 Task: Calculate the distance between lighthouses on the Maine coast.
Action: Mouse moved to (154, 59)
Screenshot: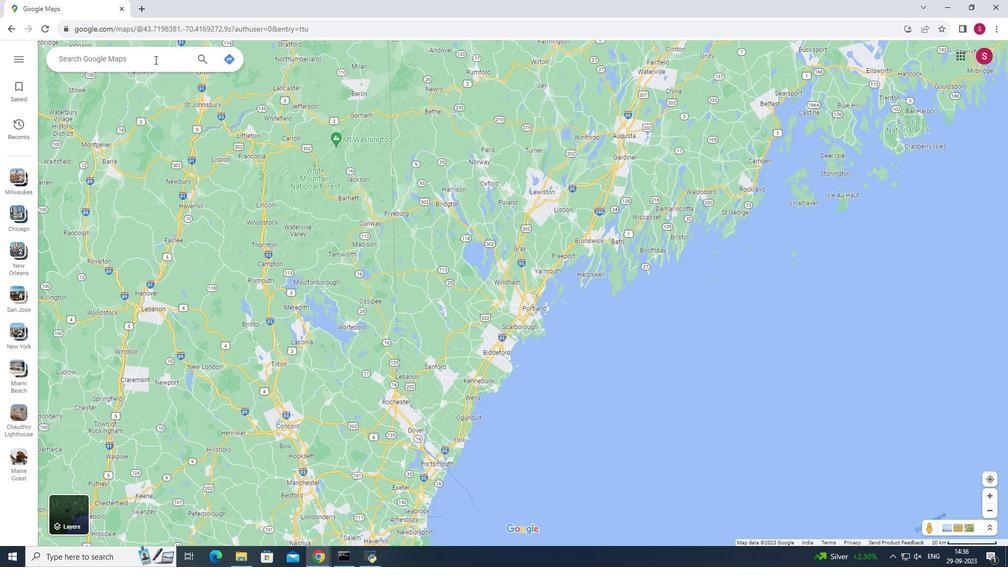 
Action: Mouse pressed left at (154, 59)
Screenshot: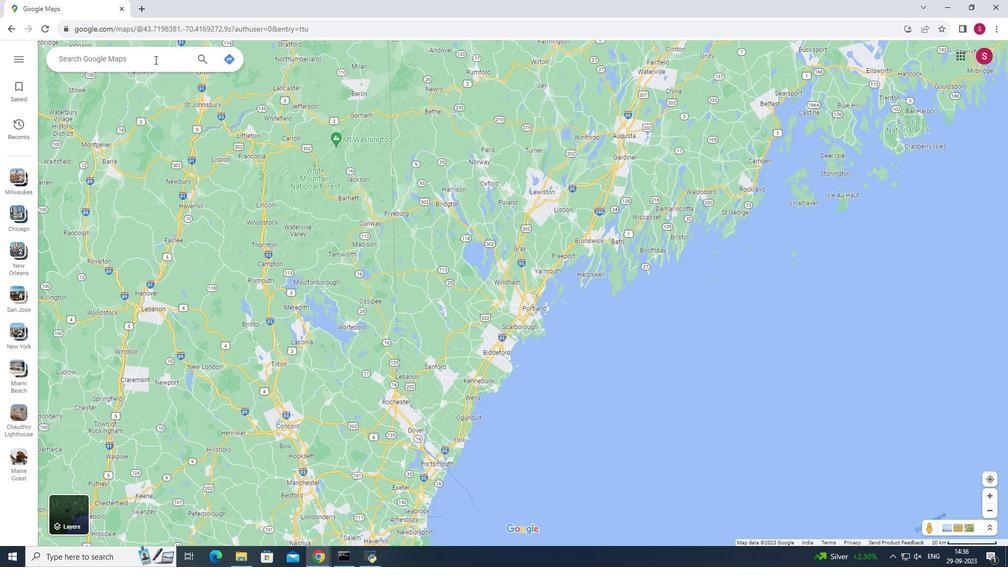 
Action: Mouse moved to (158, 59)
Screenshot: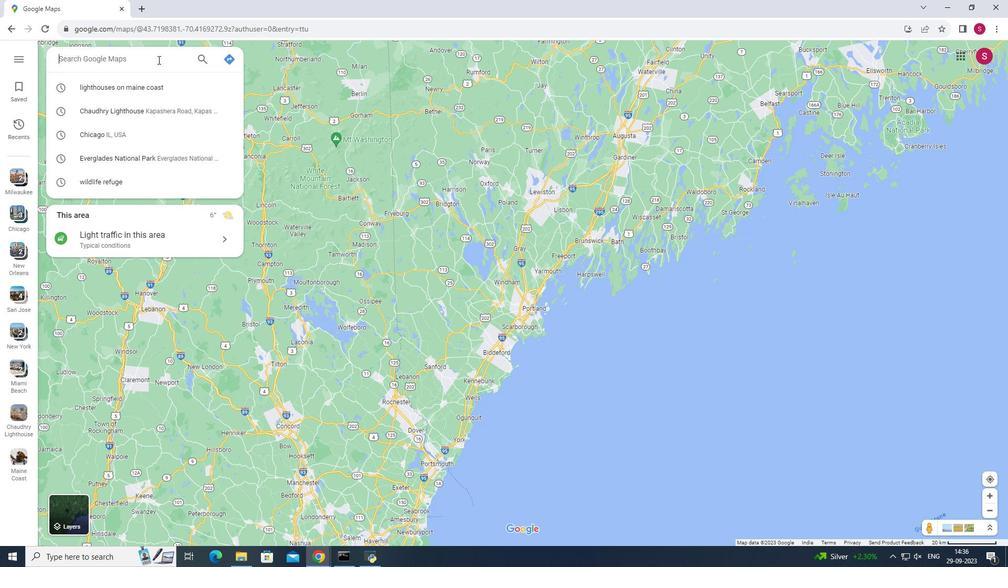 
Action: Key pressed lighthouses<Key.space>on<Key.space>the<Key.space>maine<Key.space>coast<Key.enter>
Screenshot: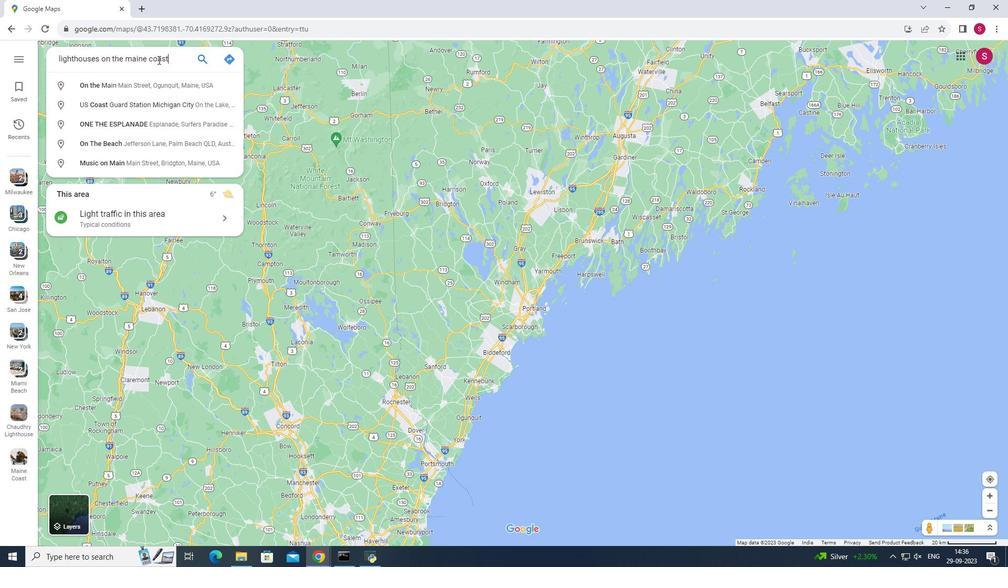 
Action: Mouse moved to (458, 513)
Screenshot: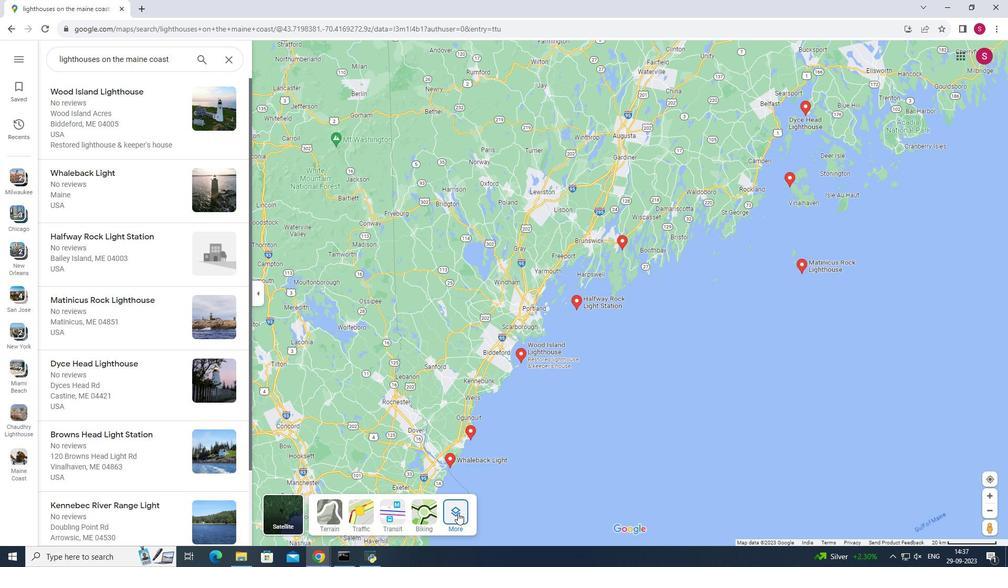 
Action: Mouse pressed left at (458, 513)
Screenshot: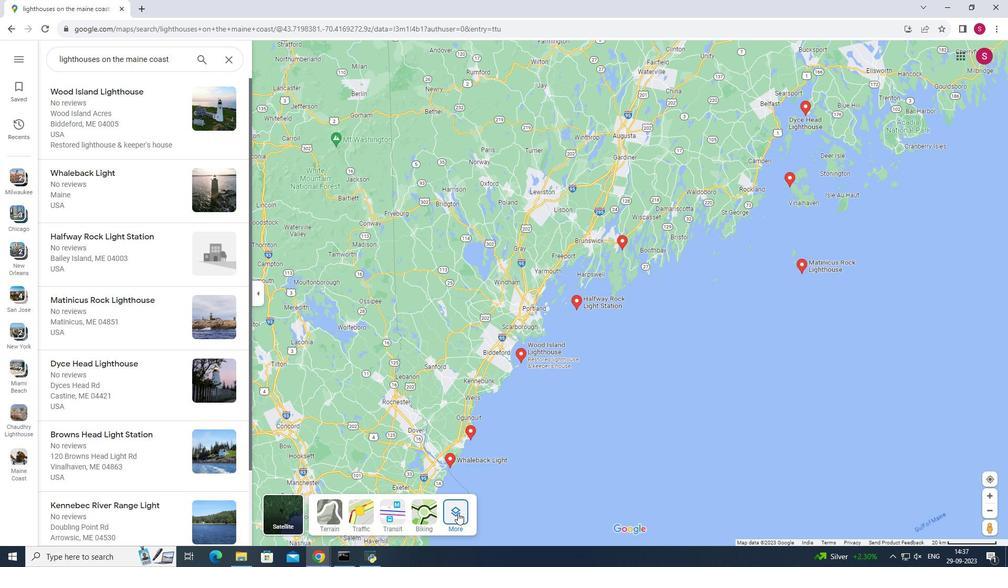 
Action: Mouse moved to (356, 417)
Screenshot: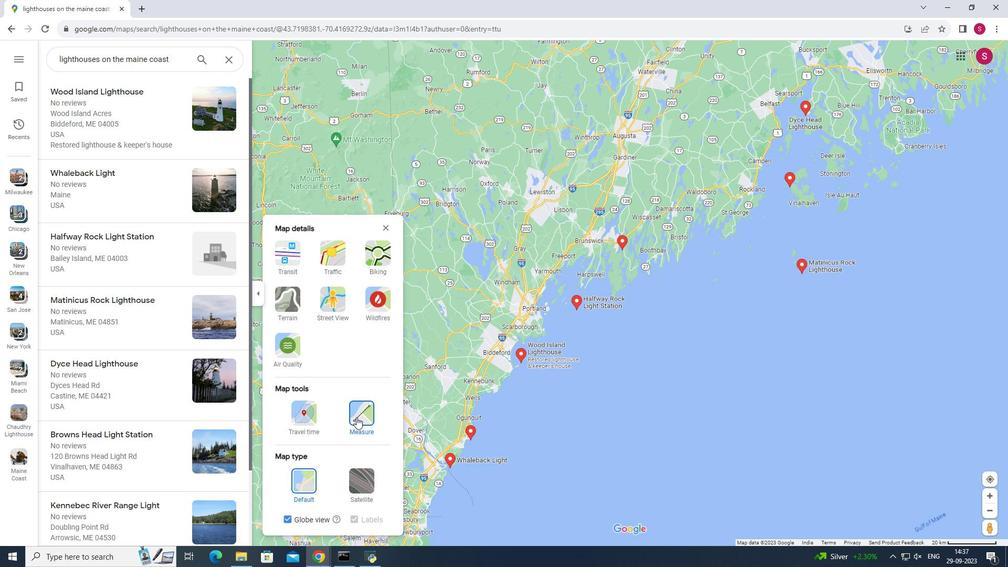 
Action: Mouse pressed left at (356, 417)
Screenshot: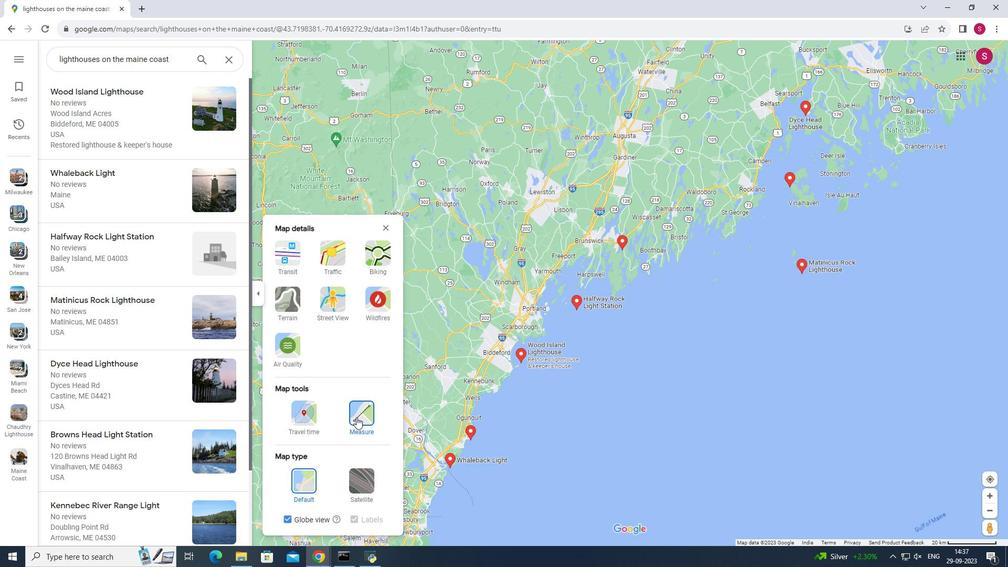 
Action: Mouse moved to (385, 228)
Screenshot: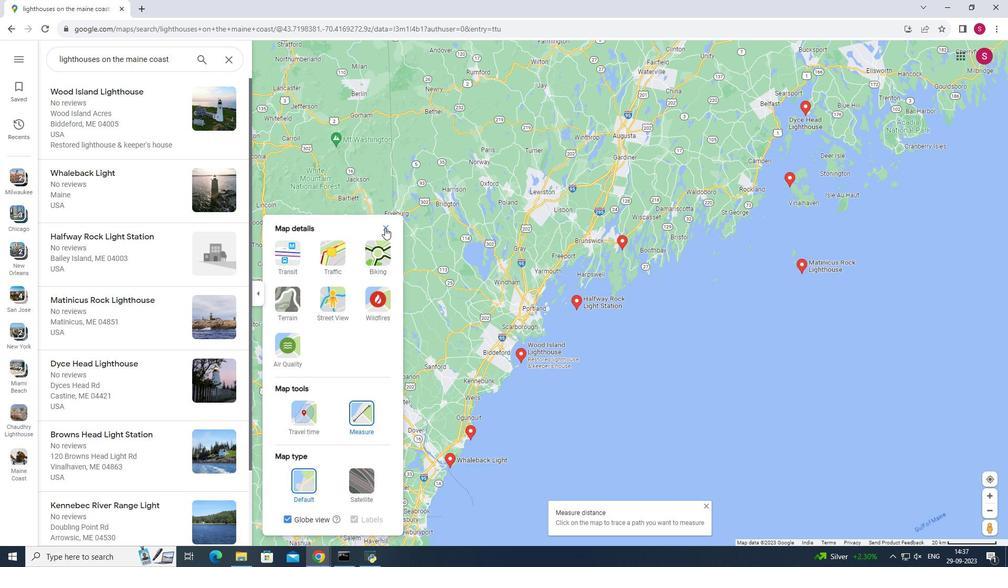 
Action: Mouse pressed left at (385, 228)
Screenshot: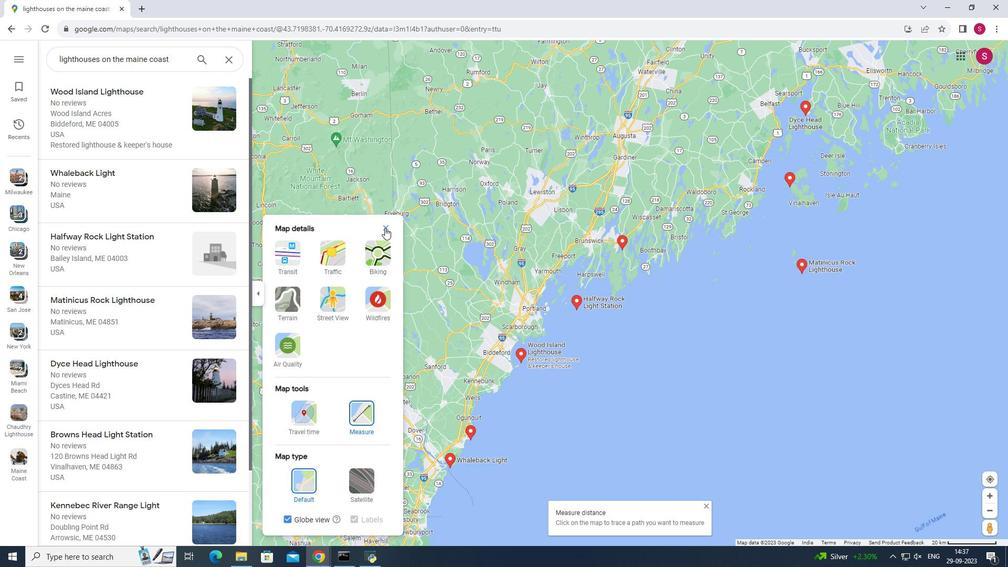 
Action: Mouse moved to (450, 466)
Screenshot: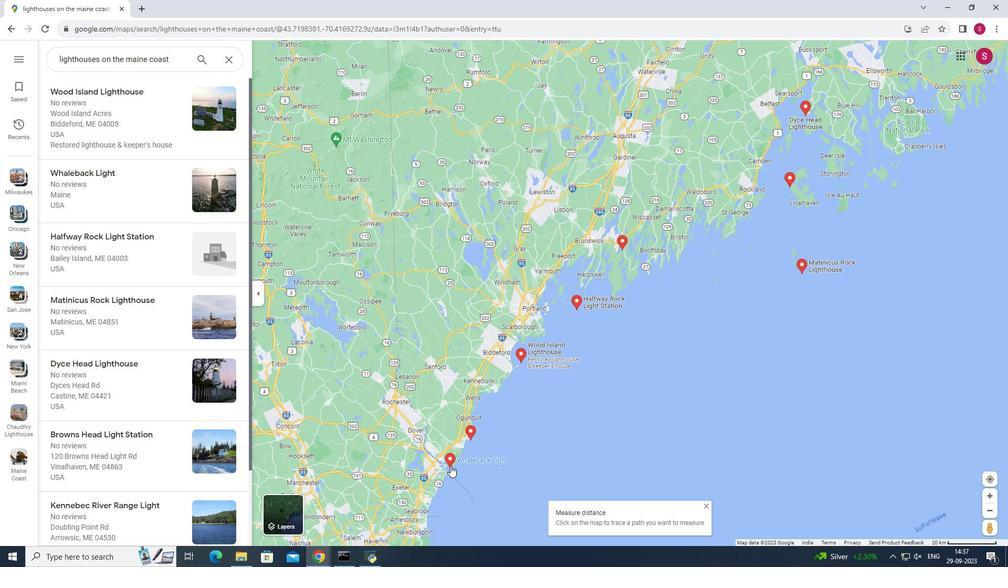 
Action: Mouse pressed left at (450, 466)
Screenshot: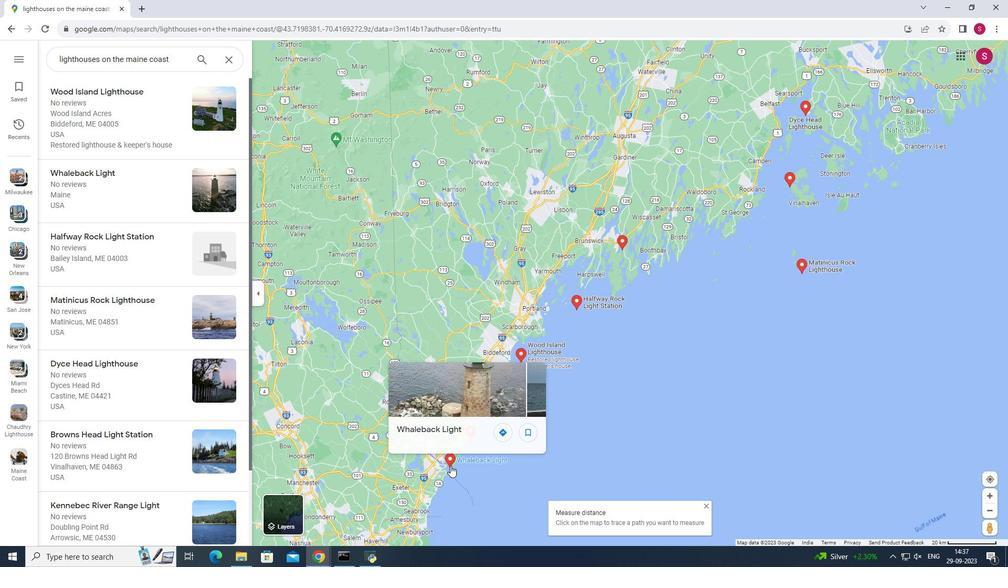 
Action: Mouse moved to (467, 439)
Screenshot: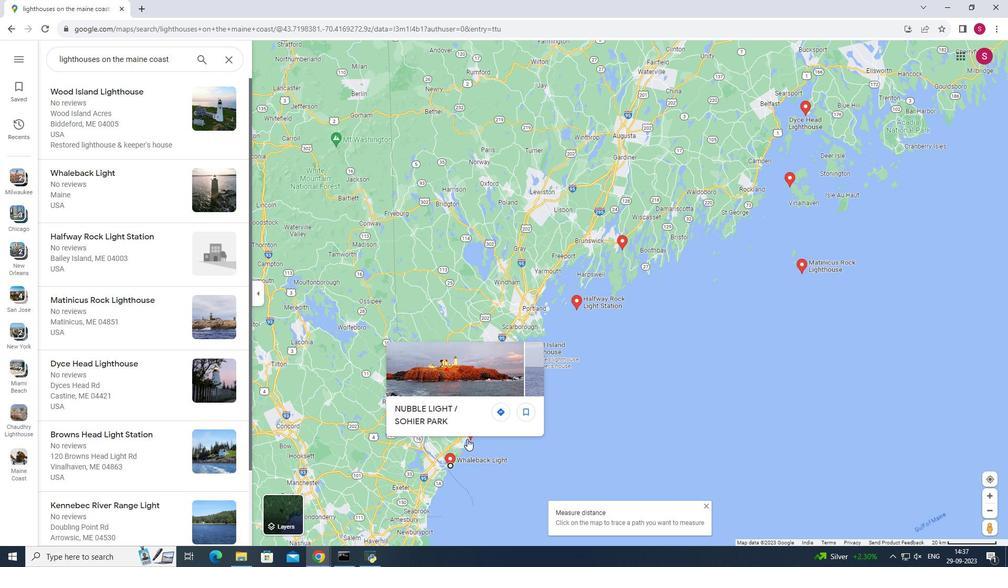 
Action: Mouse pressed left at (467, 439)
Screenshot: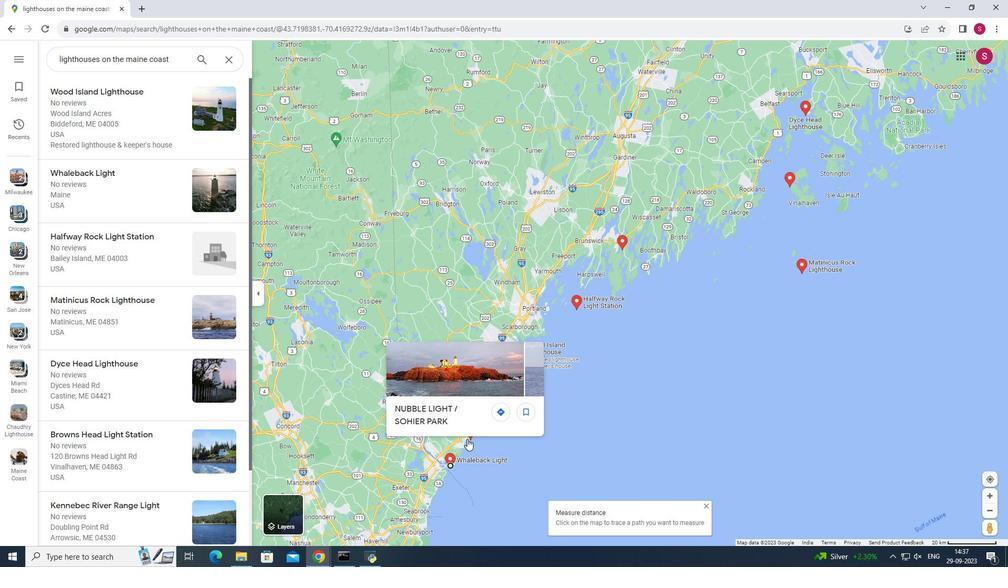 
Action: Mouse moved to (520, 363)
Screenshot: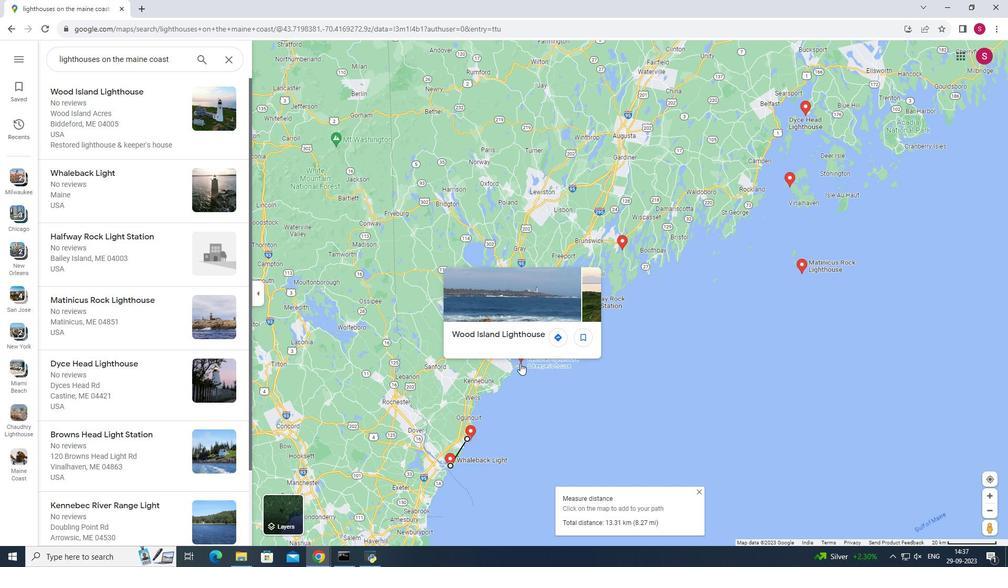 
Action: Mouse pressed left at (520, 363)
Screenshot: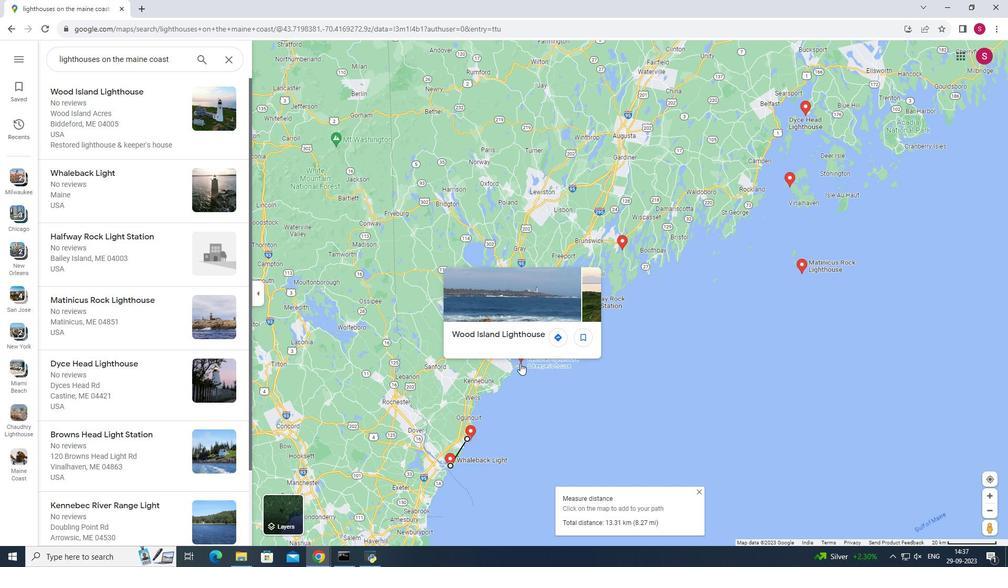 
Action: Mouse moved to (576, 311)
Screenshot: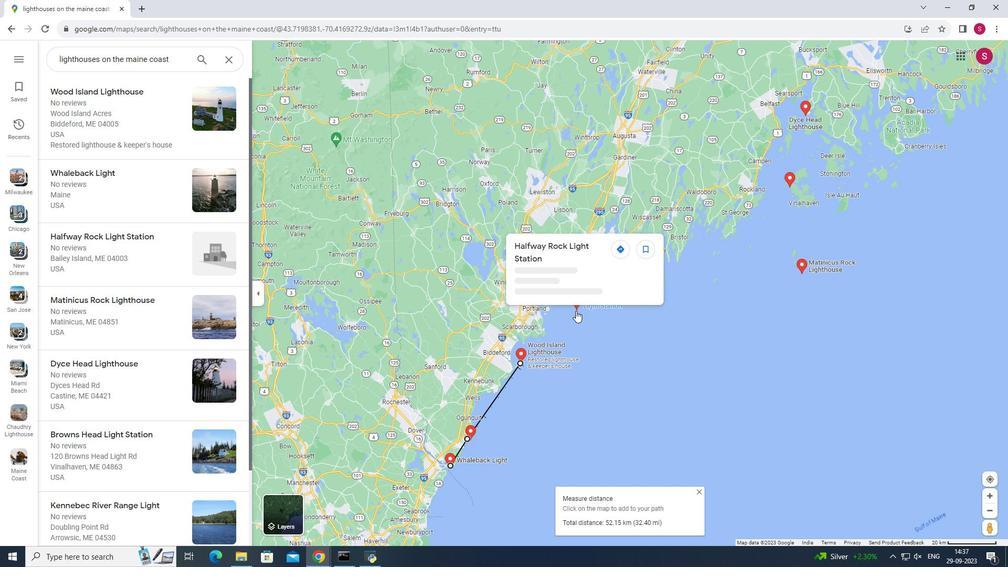 
Action: Mouse pressed left at (576, 311)
Screenshot: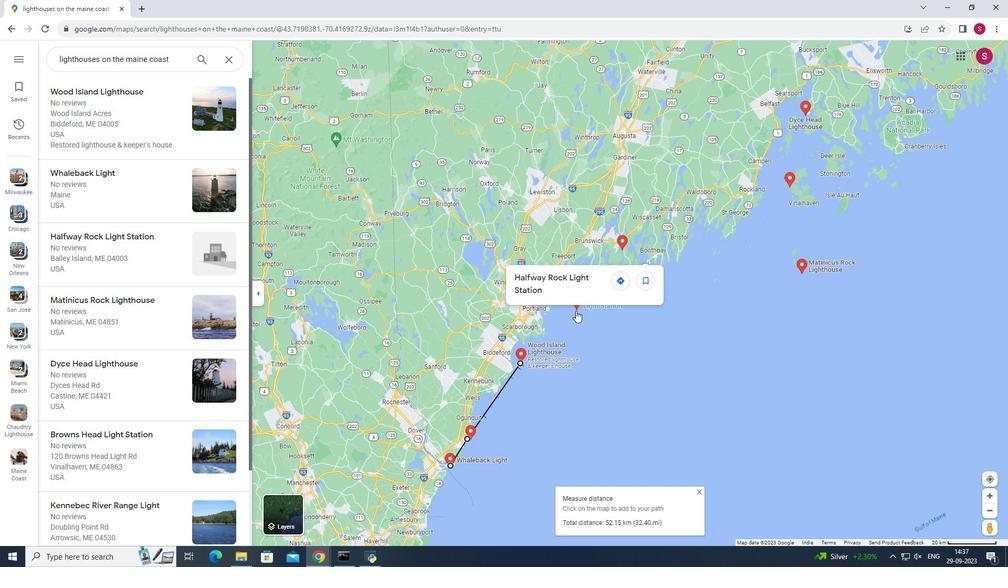
Action: Mouse moved to (624, 250)
Screenshot: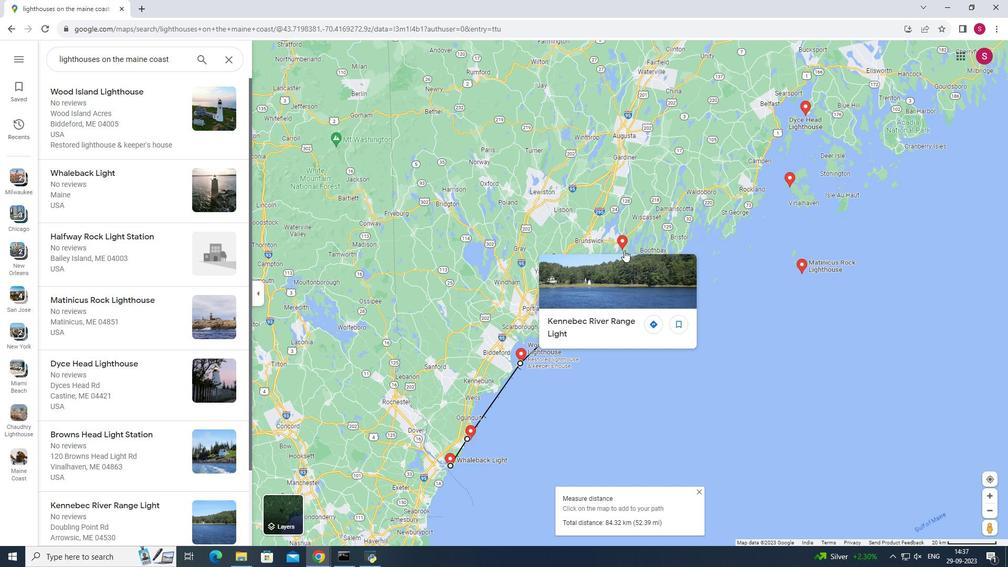 
Action: Mouse pressed left at (624, 250)
Screenshot: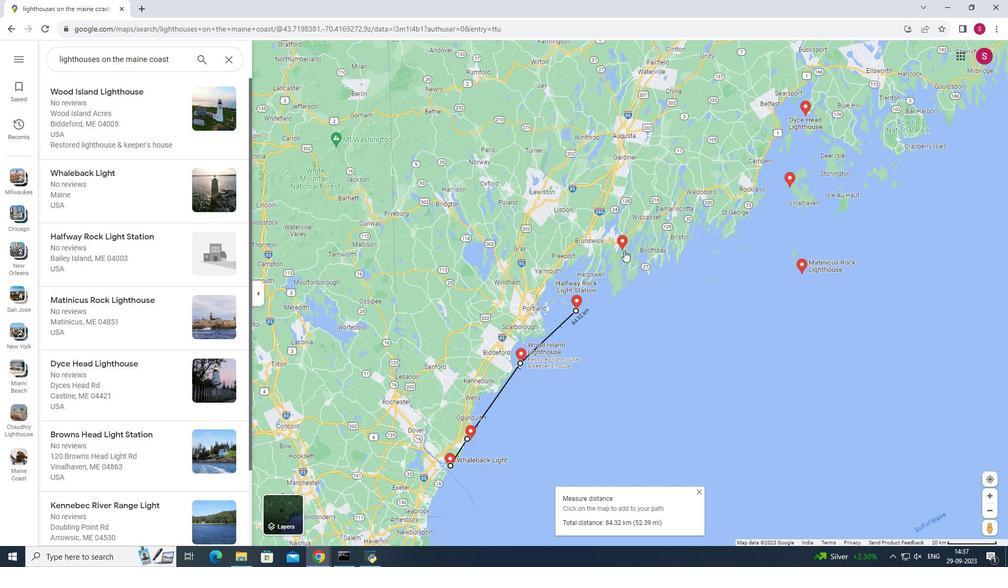 
Action: Mouse moved to (789, 184)
Screenshot: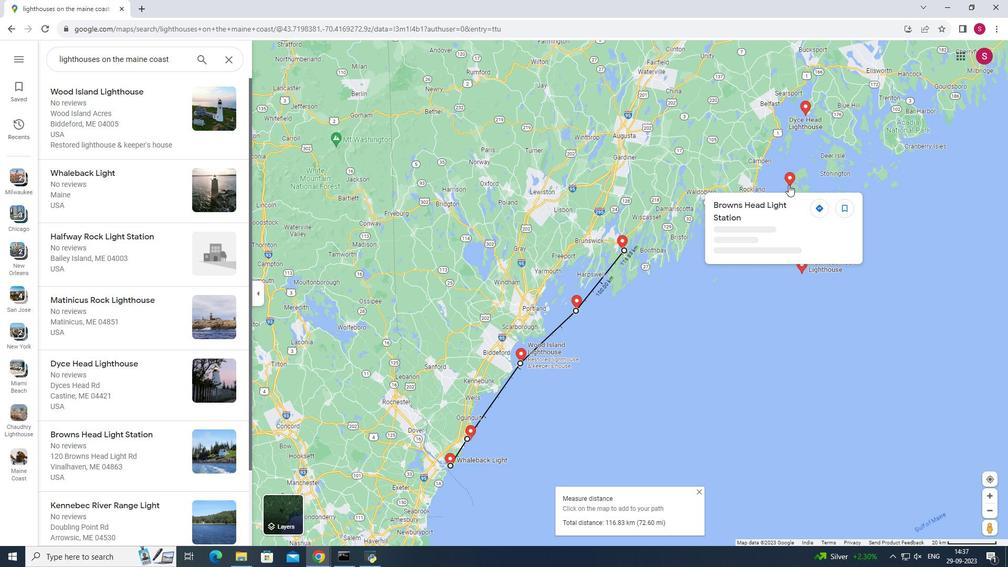 
Action: Mouse pressed left at (789, 184)
Screenshot: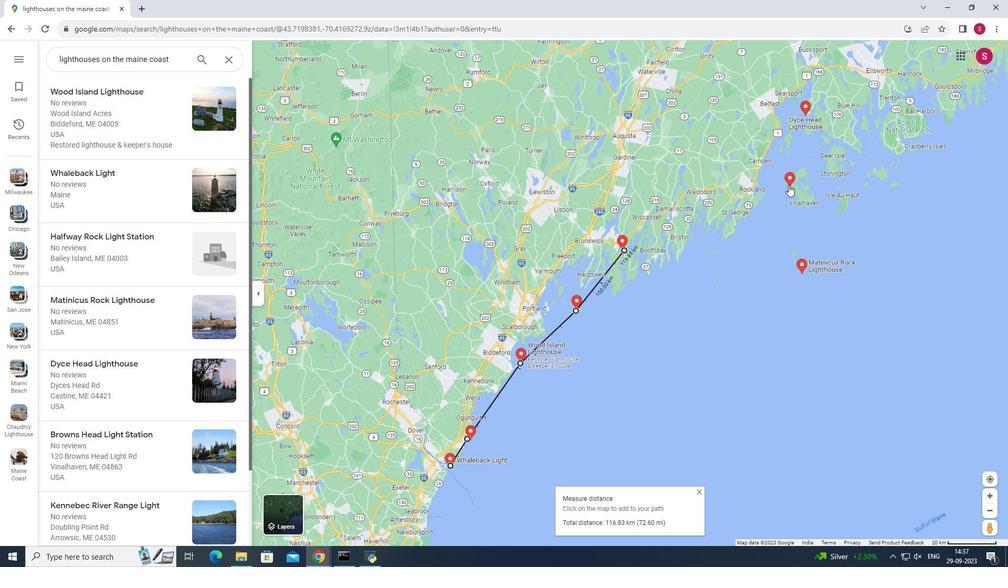 
Action: Mouse moved to (805, 116)
Screenshot: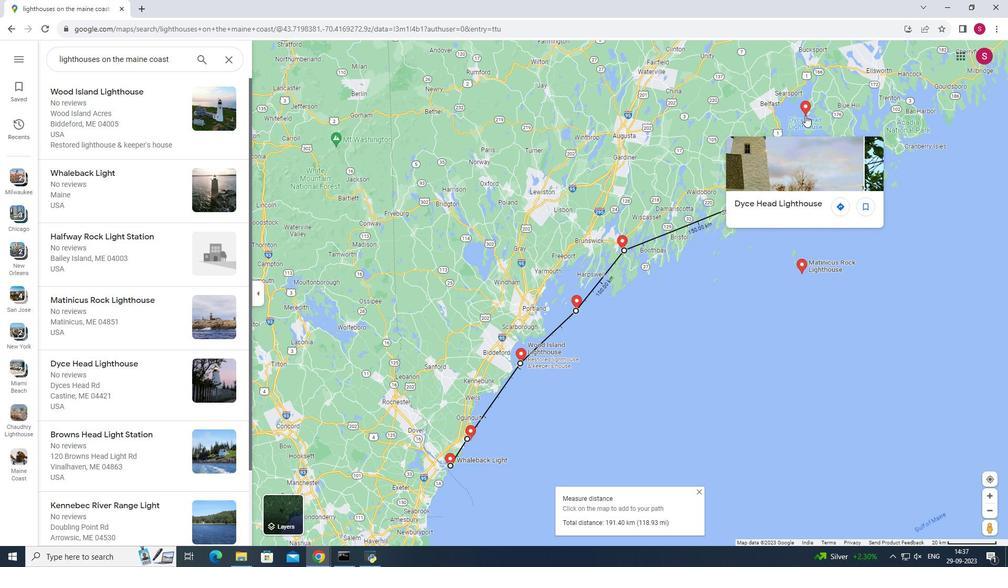 
Action: Mouse pressed left at (805, 116)
Screenshot: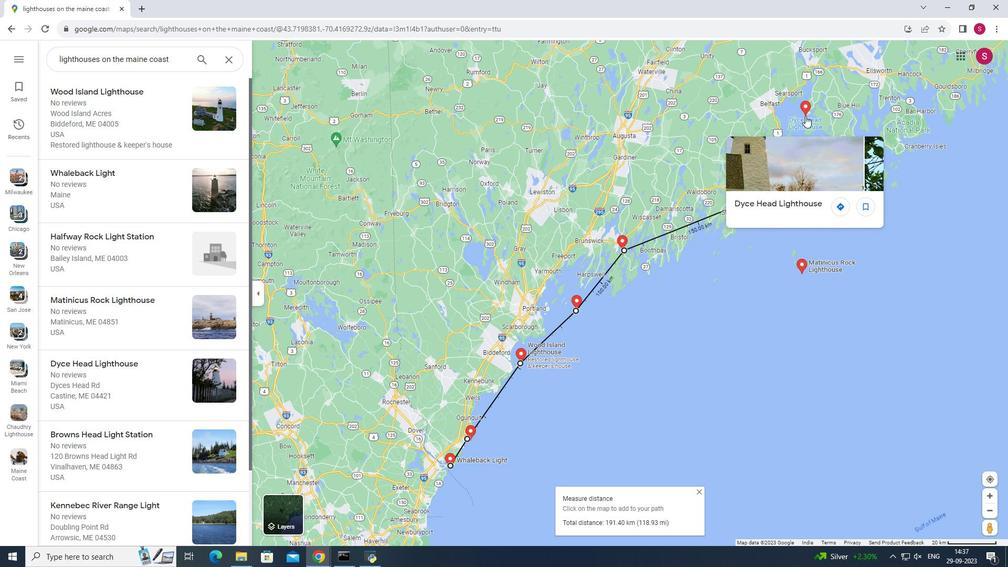 
Action: Mouse moved to (804, 260)
Screenshot: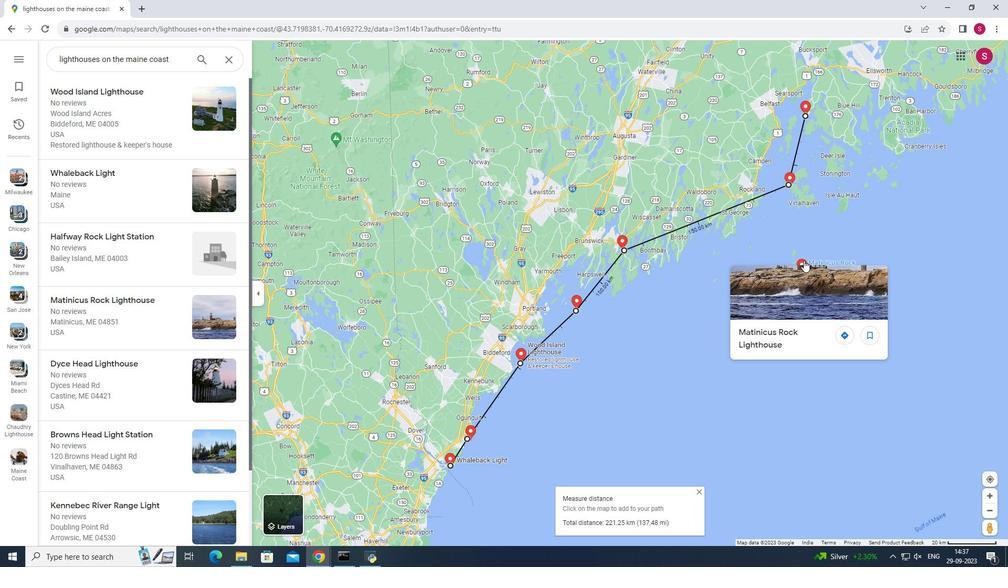 
Action: Mouse pressed left at (804, 260)
Screenshot: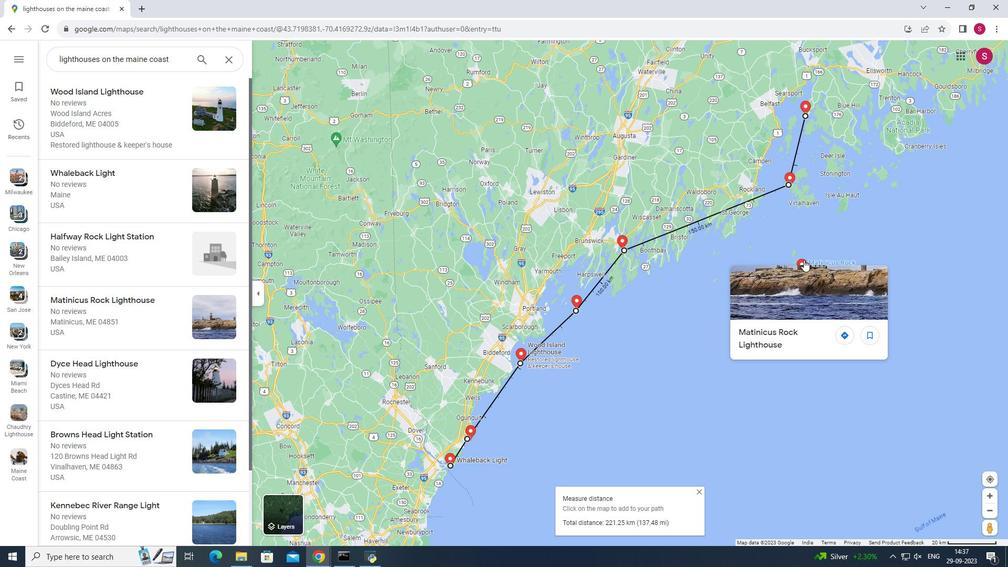 
Action: Mouse moved to (452, 464)
Screenshot: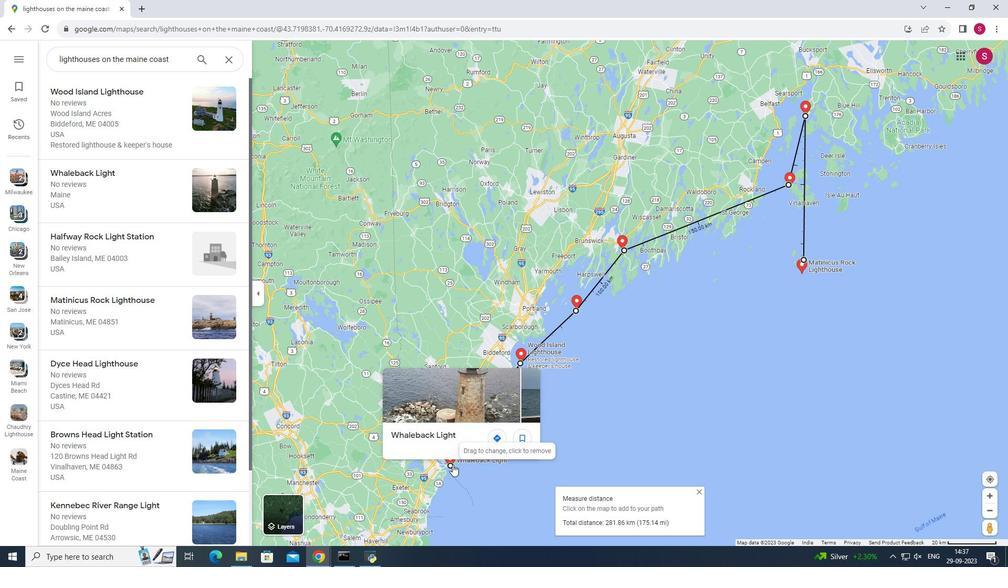 
Action: Mouse pressed left at (452, 464)
Screenshot: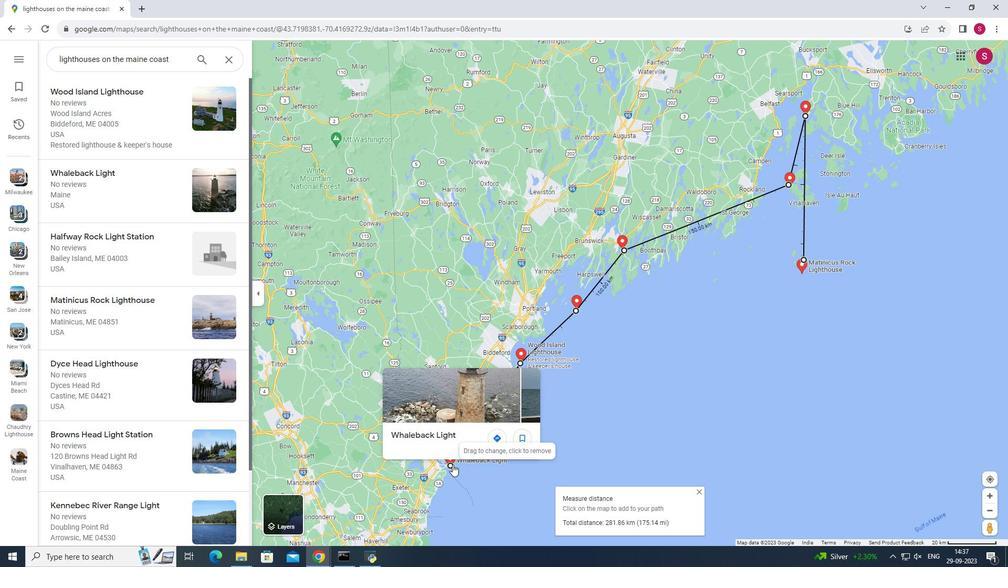 
Action: Mouse moved to (649, 436)
Screenshot: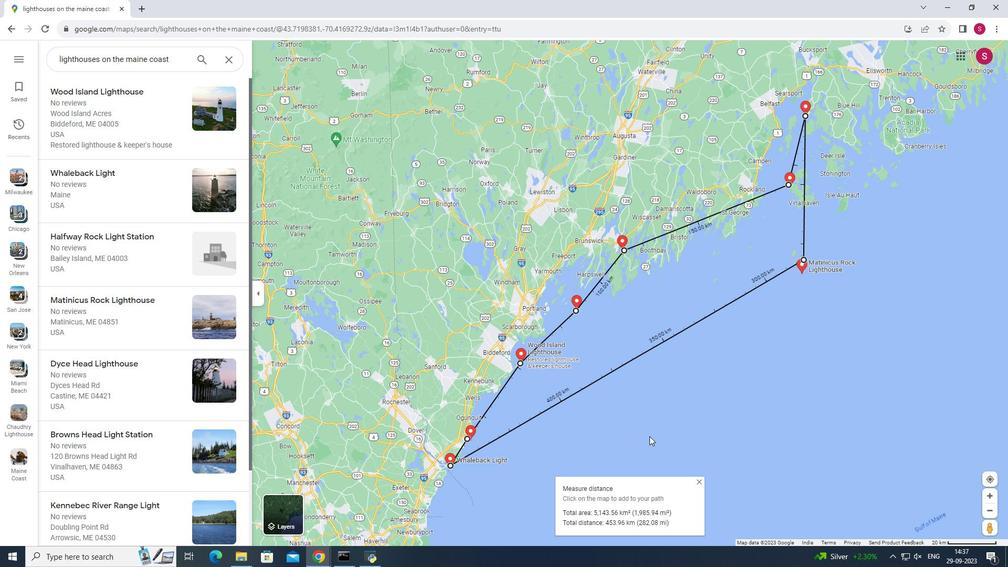
